 Task: Toggle the fullscreen.
Action: Mouse moved to (169, 6)
Screenshot: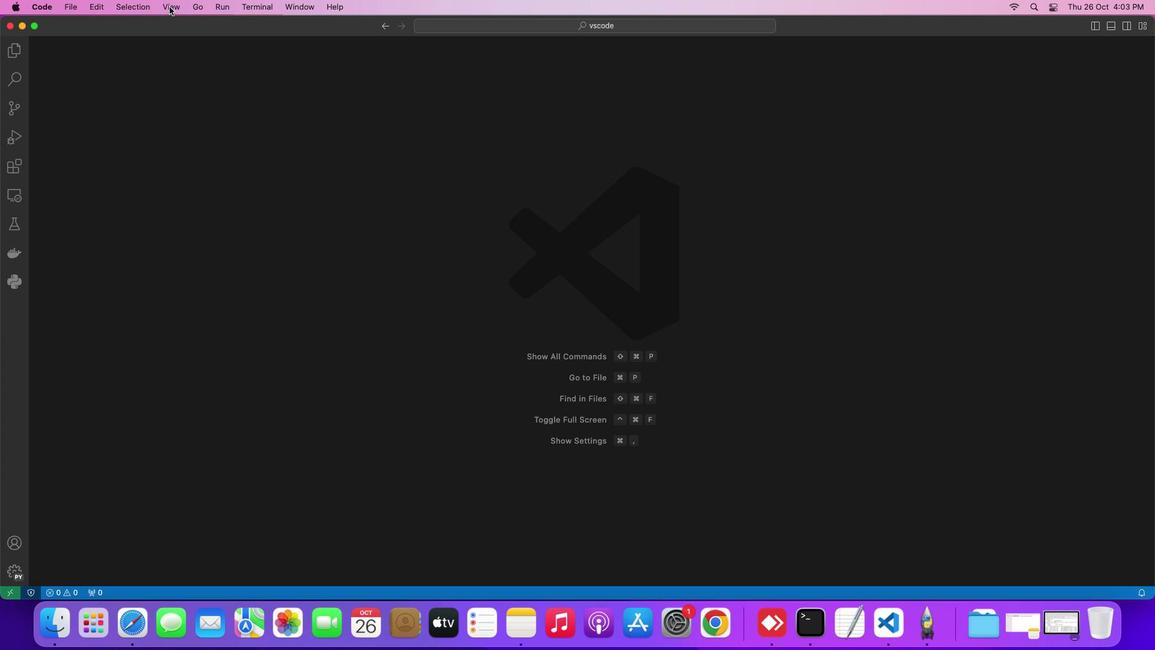 
Action: Mouse pressed left at (169, 6)
Screenshot: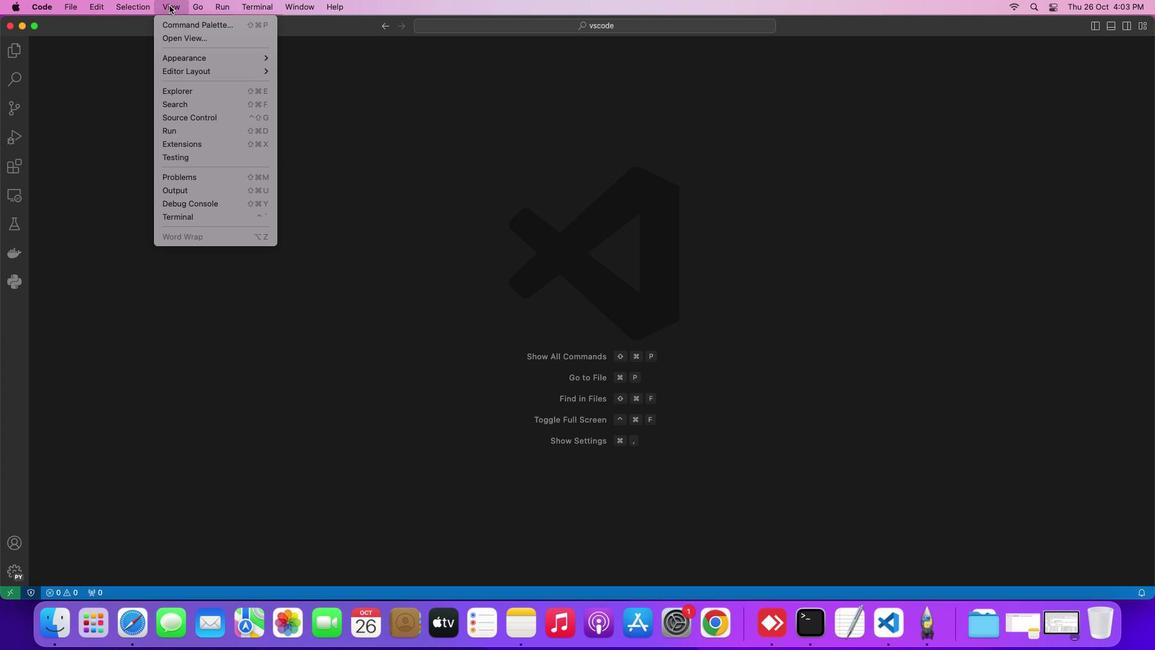 
Action: Mouse moved to (426, 60)
Screenshot: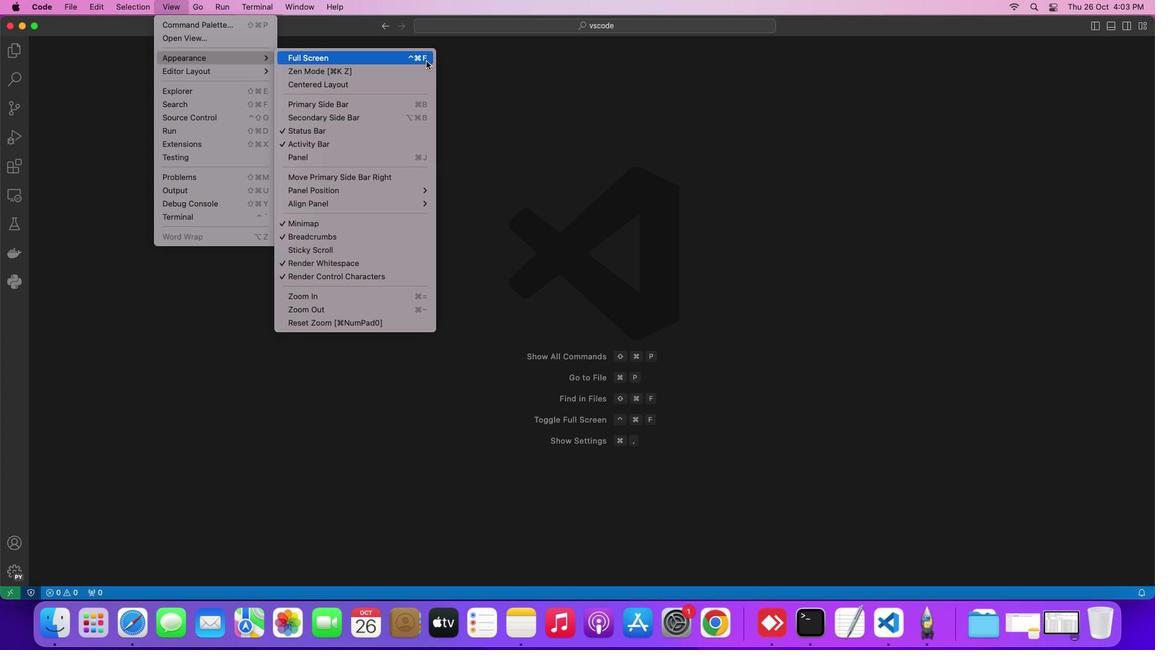 
Action: Mouse pressed left at (426, 60)
Screenshot: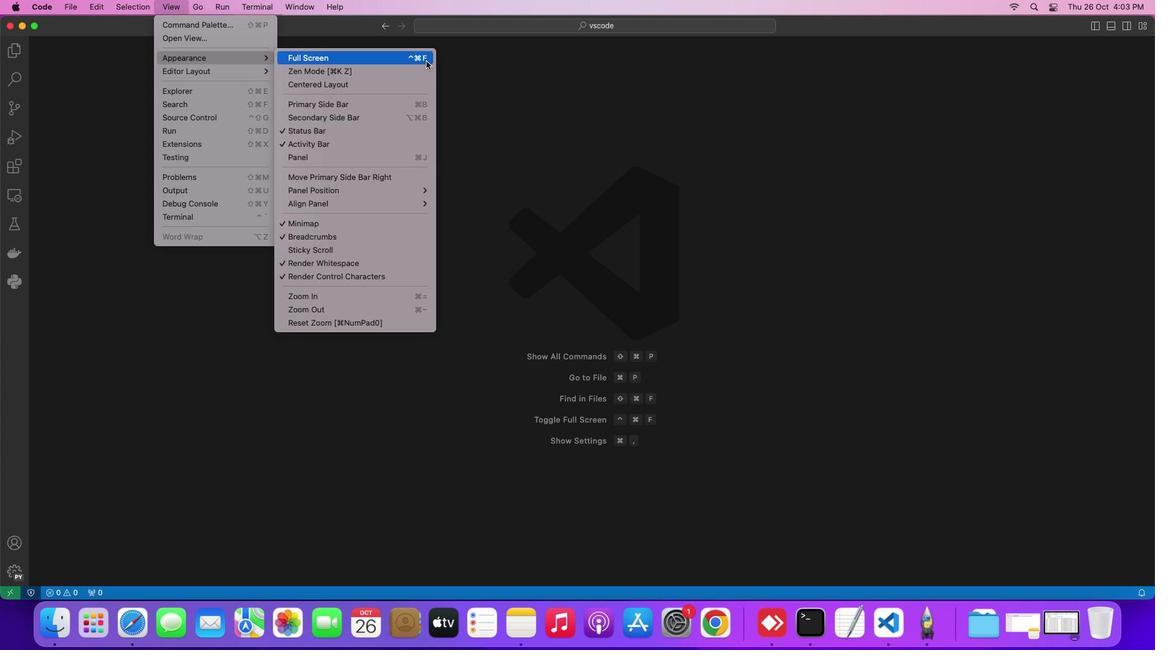 
Action: Mouse moved to (377, 264)
Screenshot: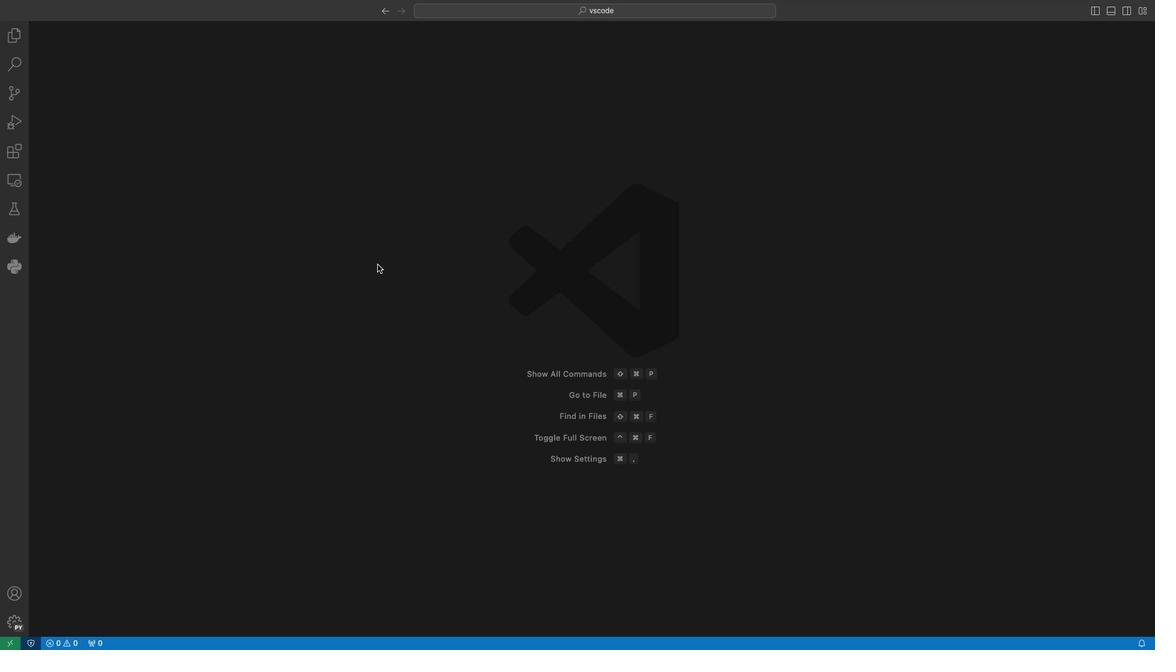 
